 Task: Create in the project TrendForge in Backlog an issue 'Login page not loading or unresponsive', assign it to team member softage.3@softage.net and change the status to IN PROGRESS.
Action: Mouse moved to (60, 52)
Screenshot: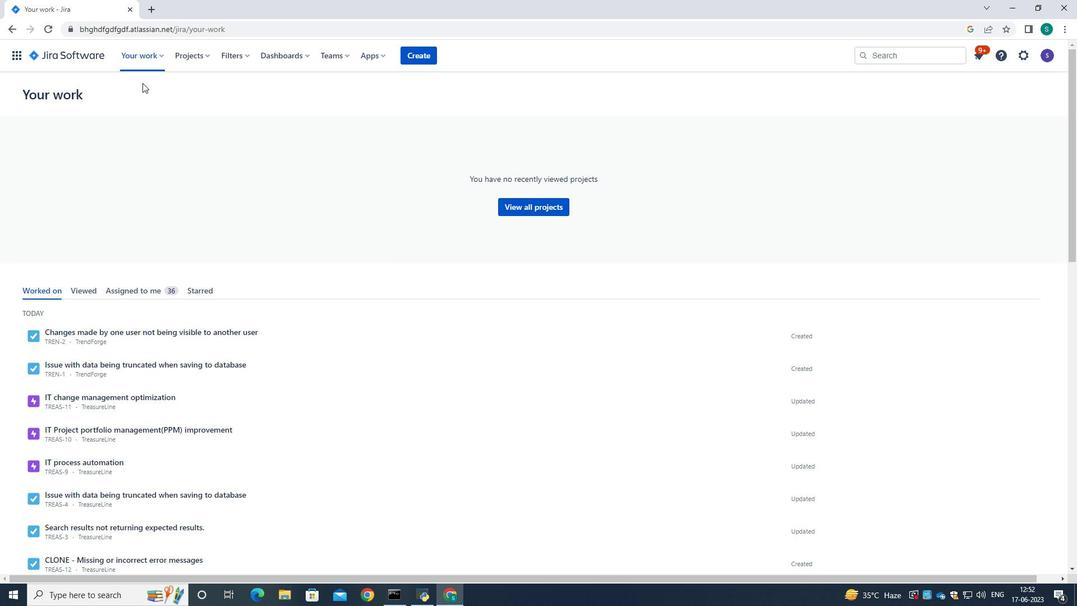 
Action: Mouse pressed left at (60, 52)
Screenshot: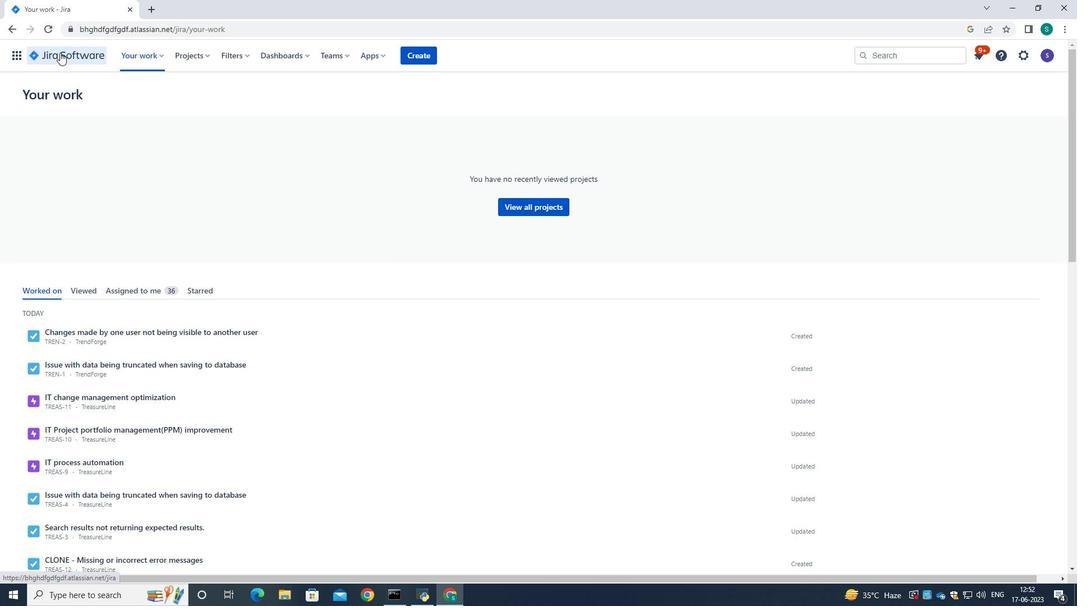 
Action: Mouse moved to (199, 56)
Screenshot: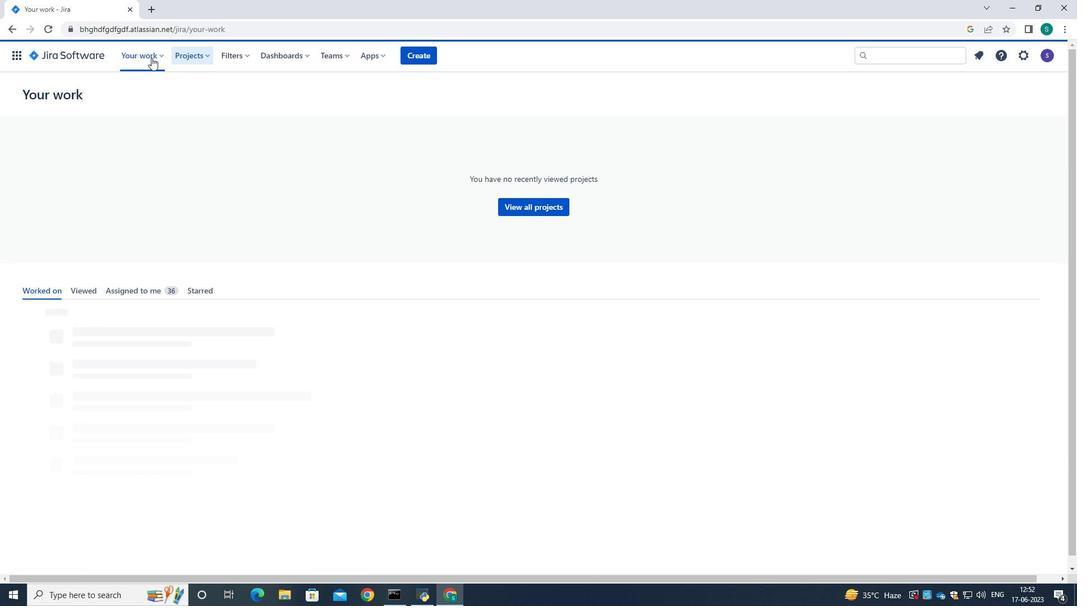 
Action: Mouse pressed left at (199, 56)
Screenshot: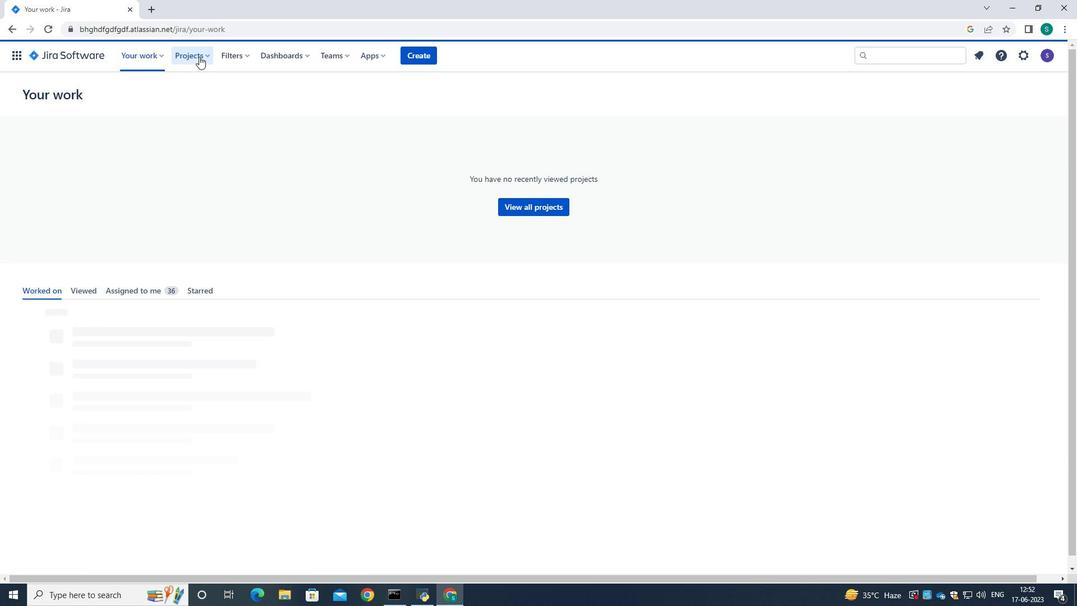
Action: Mouse moved to (206, 57)
Screenshot: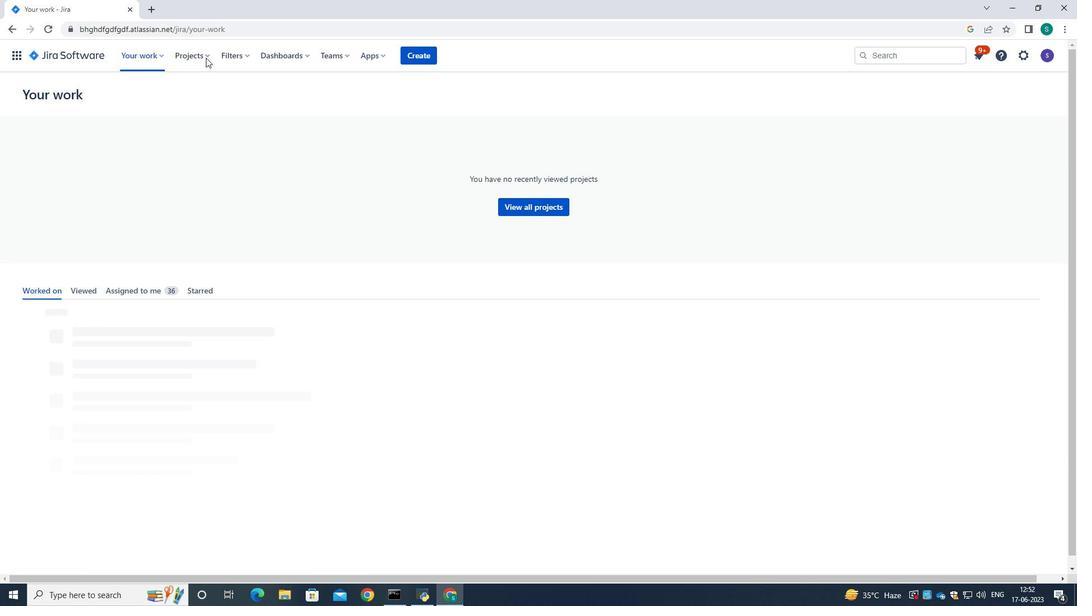 
Action: Mouse pressed left at (206, 57)
Screenshot: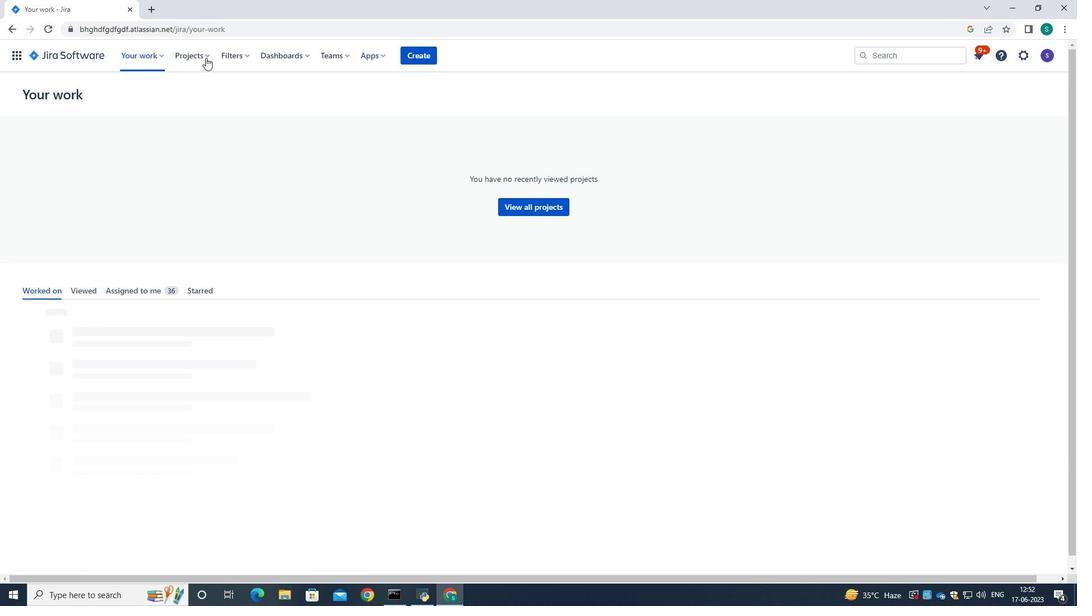 
Action: Mouse pressed left at (206, 57)
Screenshot: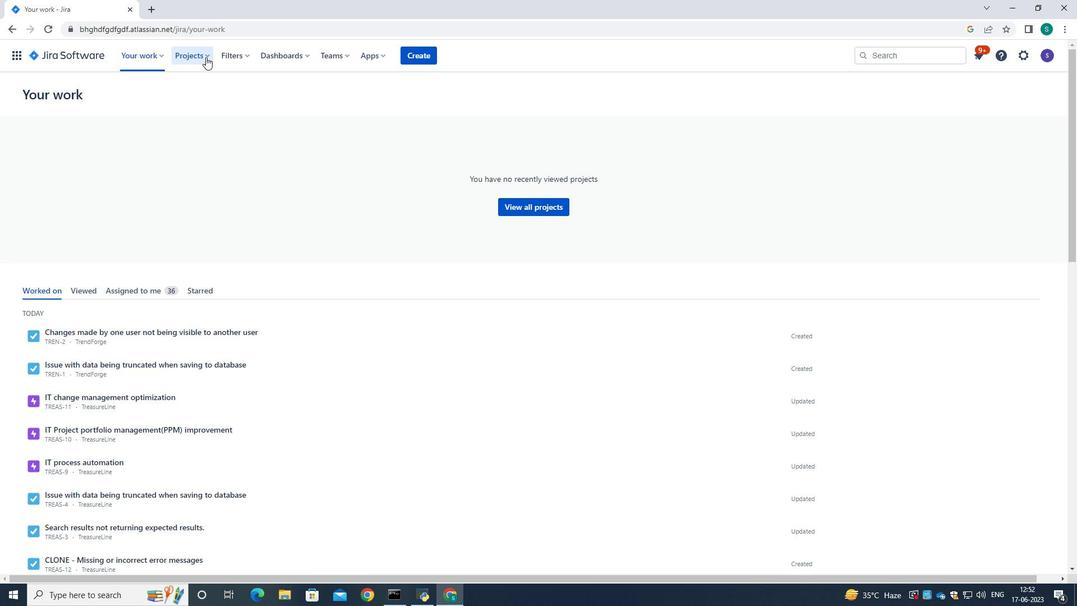 
Action: Mouse moved to (246, 107)
Screenshot: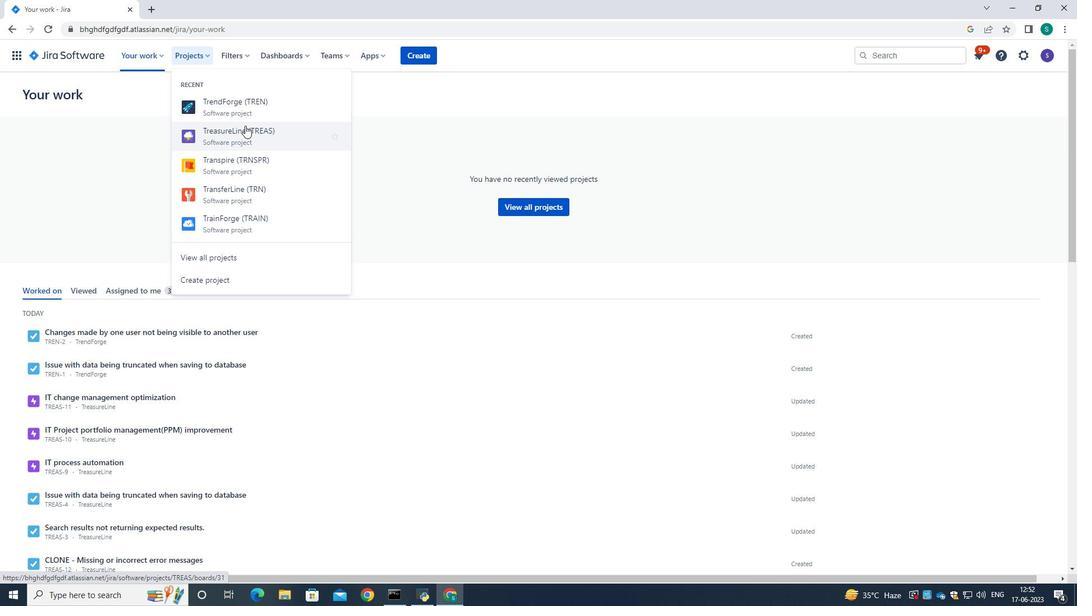 
Action: Mouse pressed left at (246, 107)
Screenshot: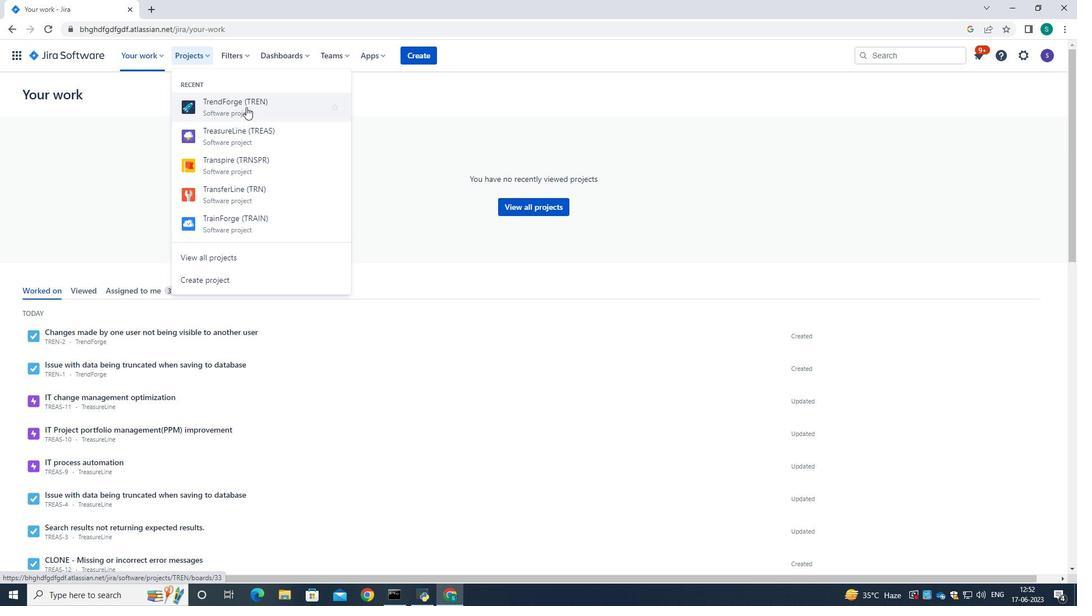 
Action: Mouse moved to (74, 173)
Screenshot: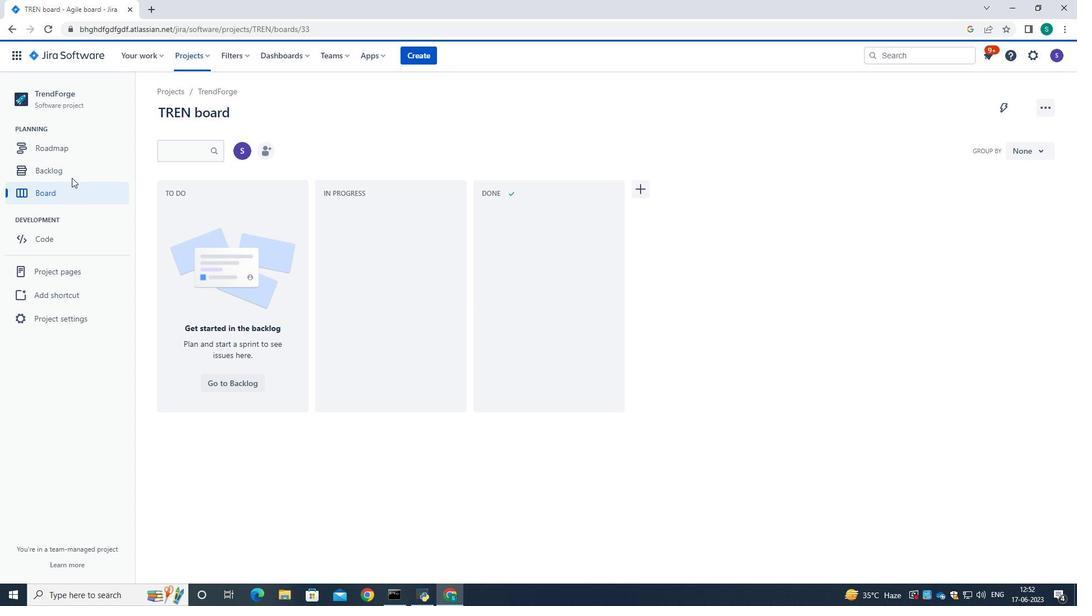 
Action: Mouse pressed left at (74, 173)
Screenshot: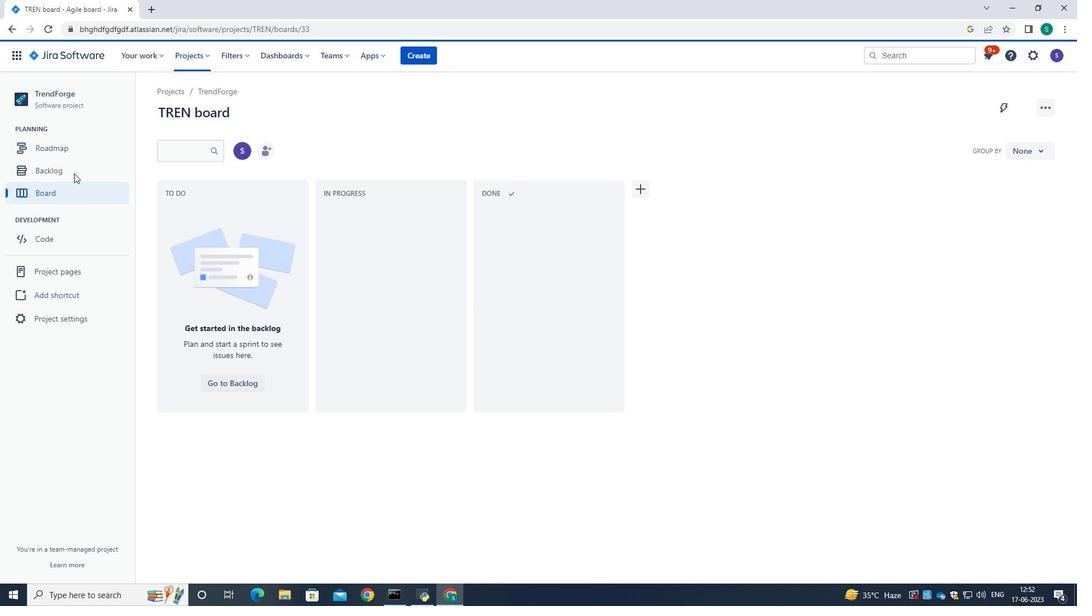 
Action: Mouse moved to (56, 172)
Screenshot: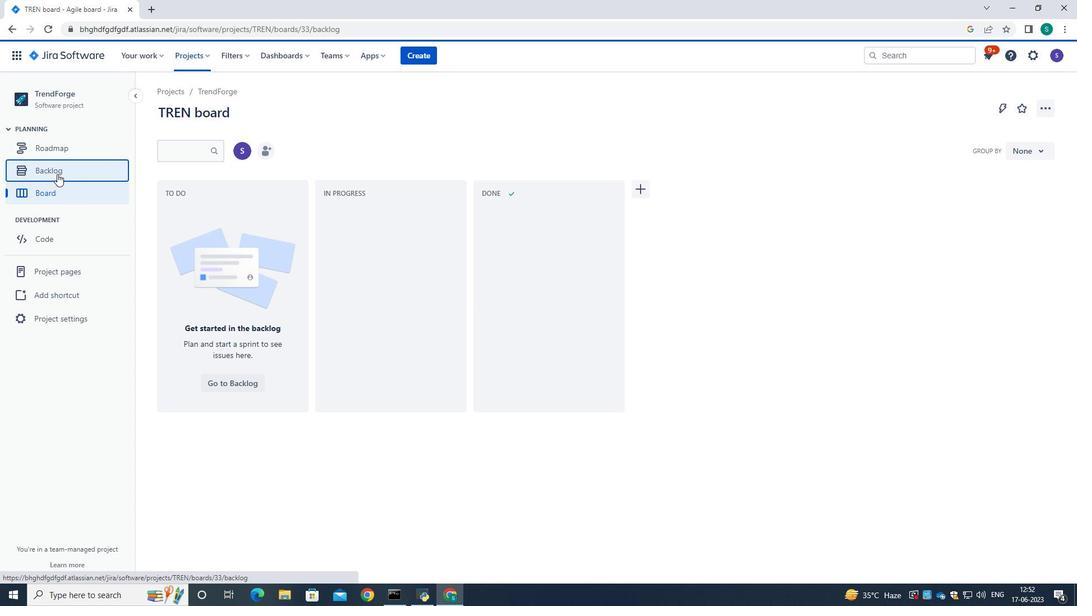 
Action: Mouse pressed left at (56, 172)
Screenshot: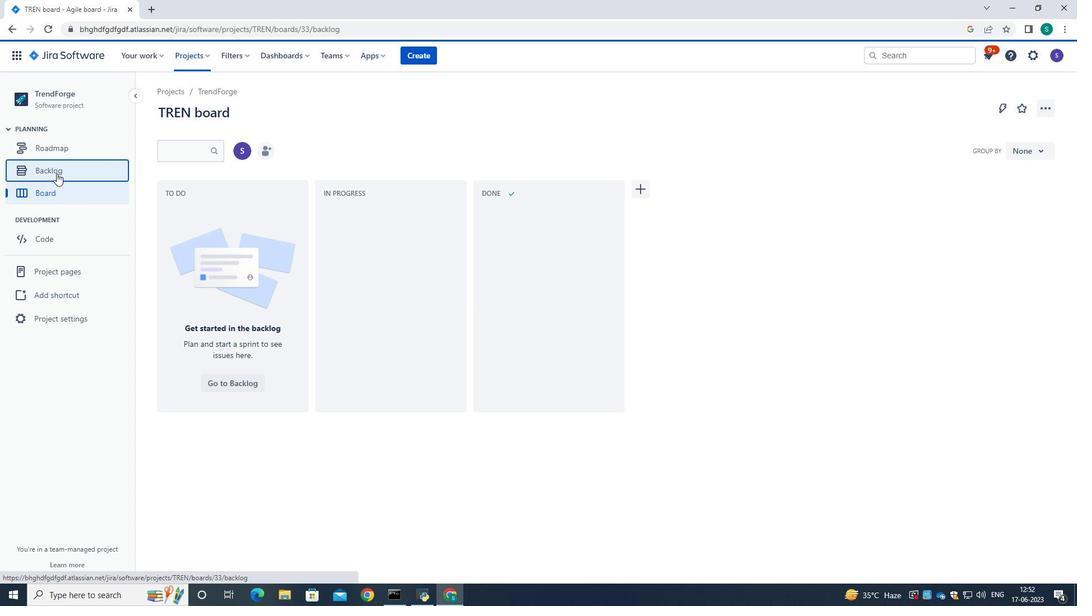 
Action: Mouse moved to (359, 248)
Screenshot: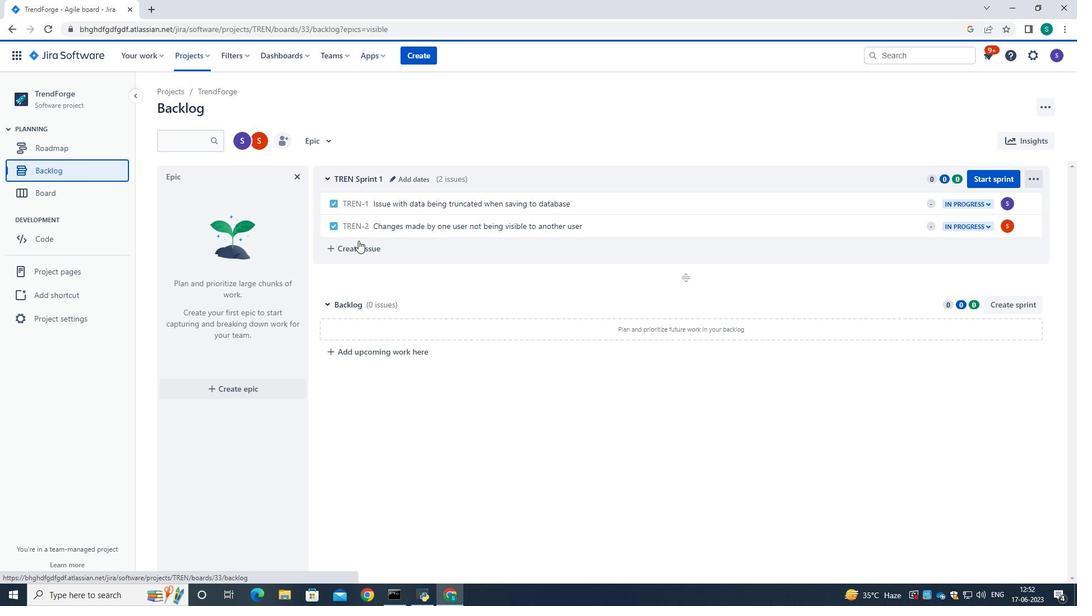
Action: Mouse pressed left at (359, 248)
Screenshot: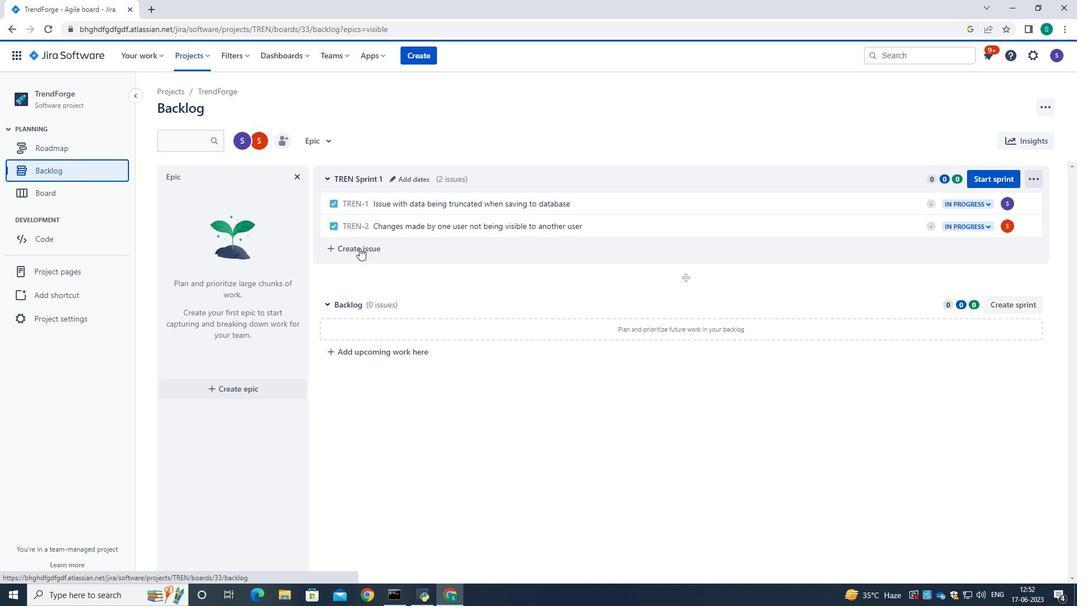 
Action: Mouse moved to (387, 247)
Screenshot: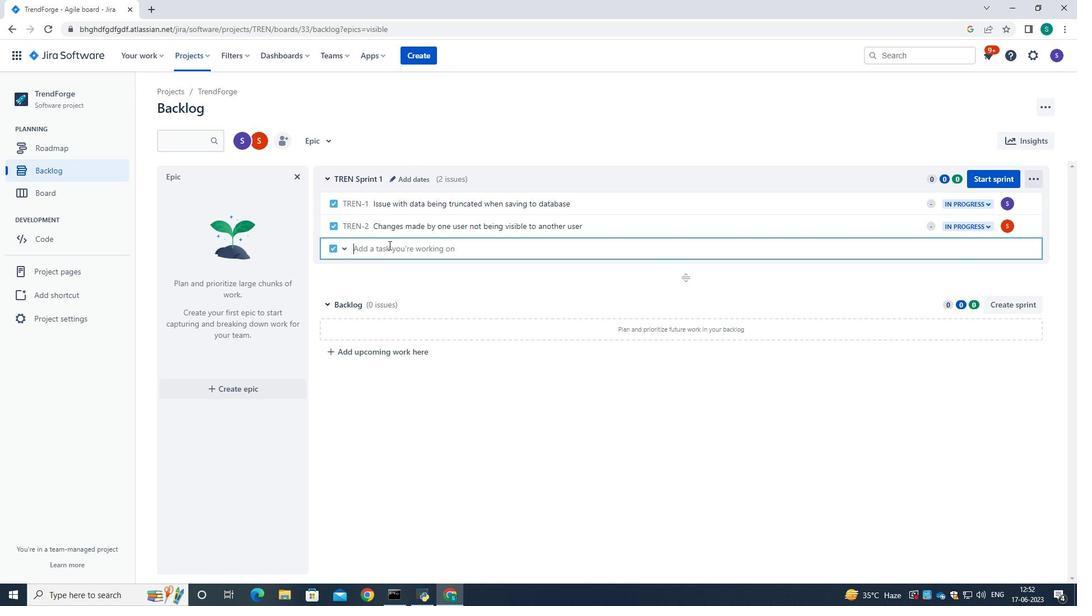 
Action: Mouse pressed left at (387, 247)
Screenshot: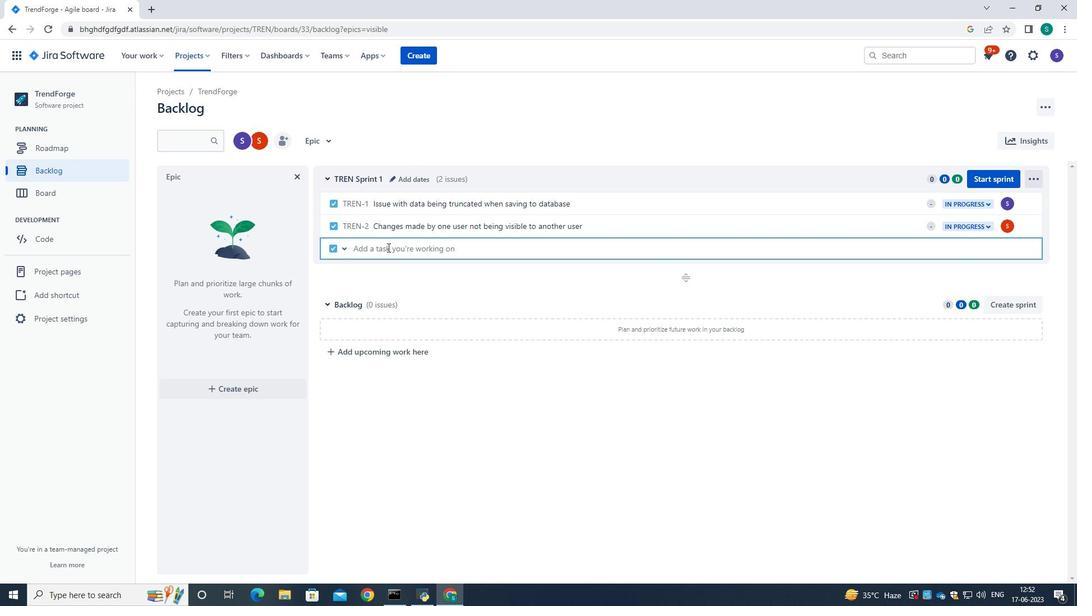 
Action: Key pressed <Key.caps_lock>L<Key.caps_lock>ogin<Key.space>page<Key.space>not<Key.space>loding<Key.space><Key.backspace><Key.backspace><Key.backspace><Key.backspace><Key.backspace>ading<Key.space>or<Key.space>unresponsive
Screenshot: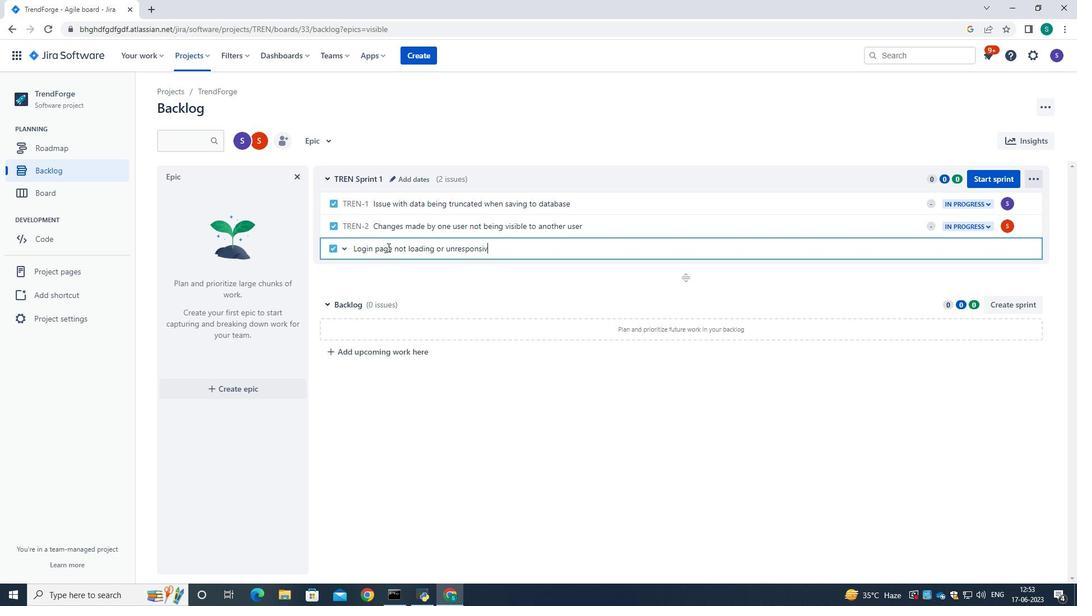 
Action: Mouse moved to (690, 259)
Screenshot: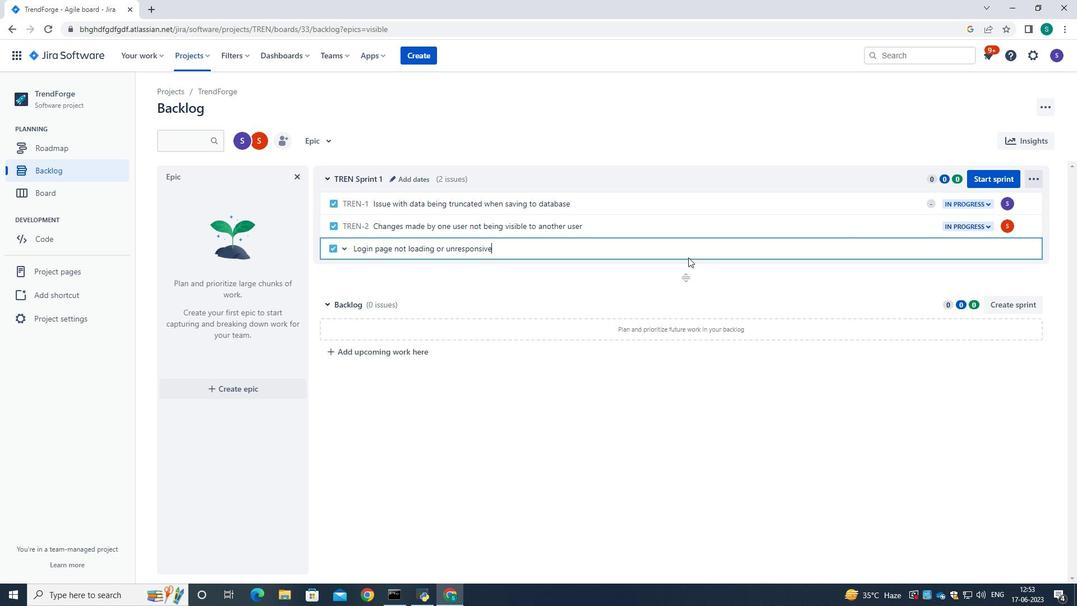 
Action: Key pressed <Key.enter>
Screenshot: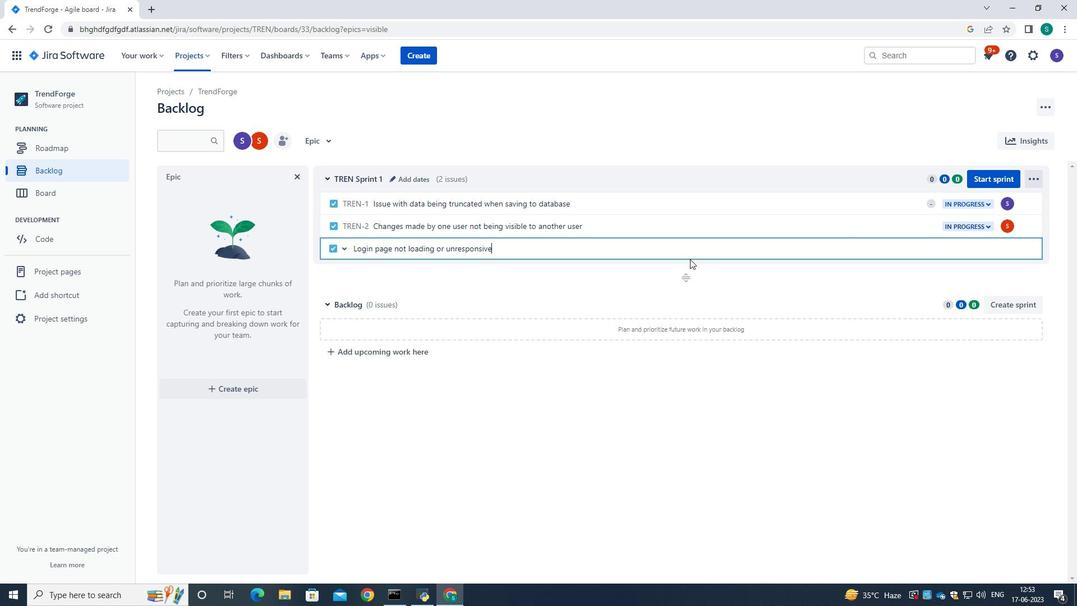 
Action: Mouse moved to (1008, 249)
Screenshot: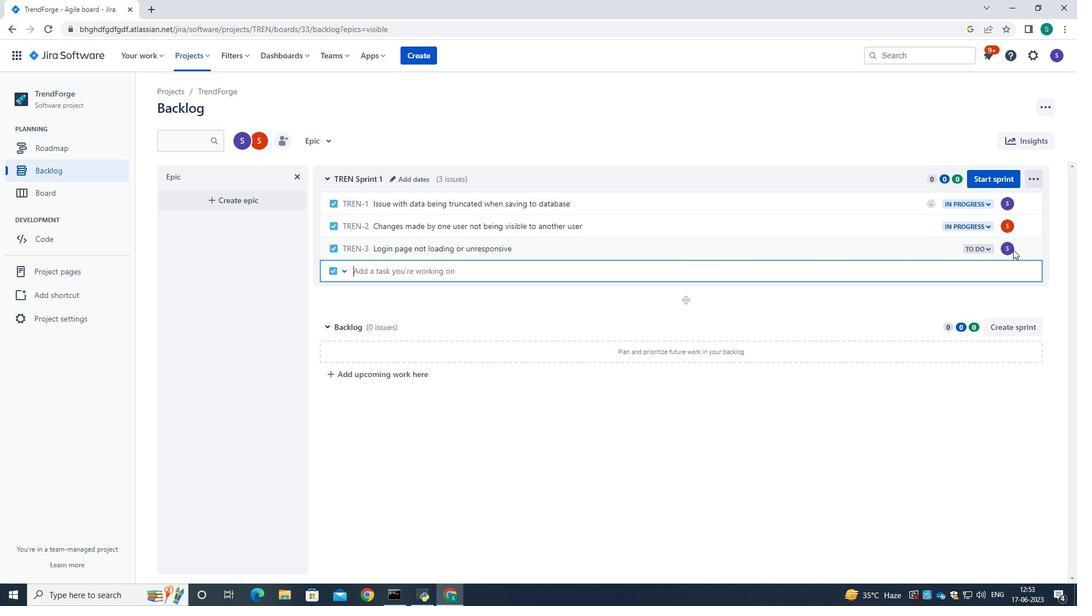 
Action: Mouse pressed left at (1008, 249)
Screenshot: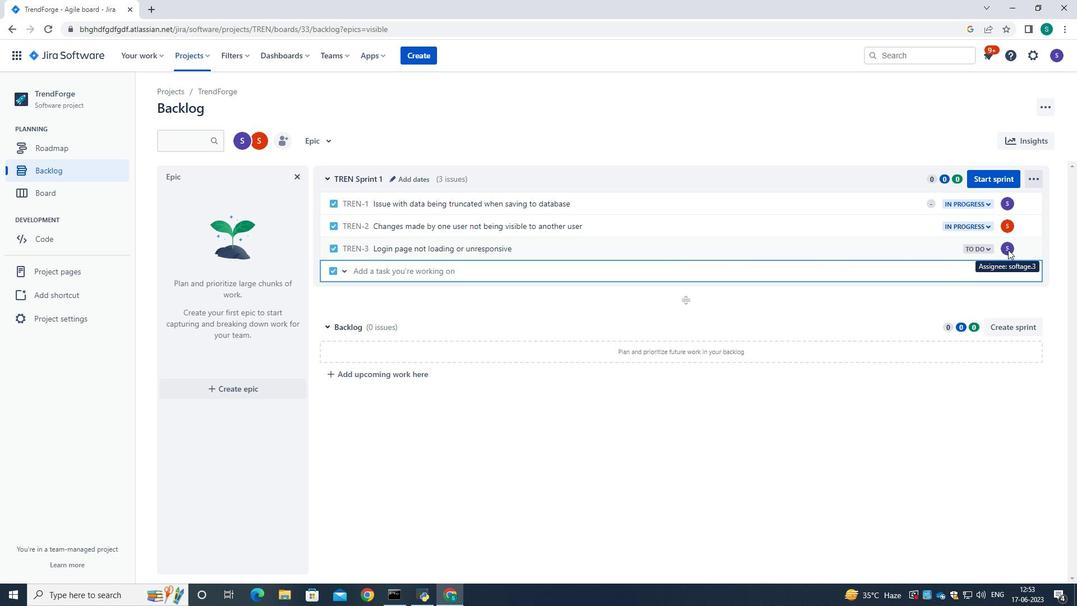 
Action: Mouse moved to (1007, 247)
Screenshot: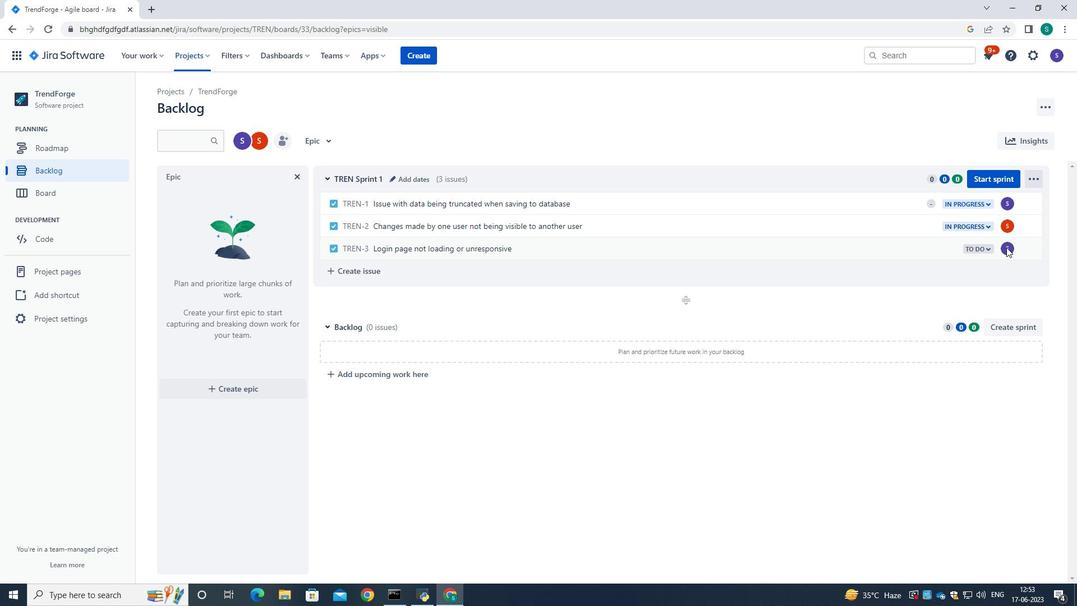 
Action: Mouse pressed left at (1007, 247)
Screenshot: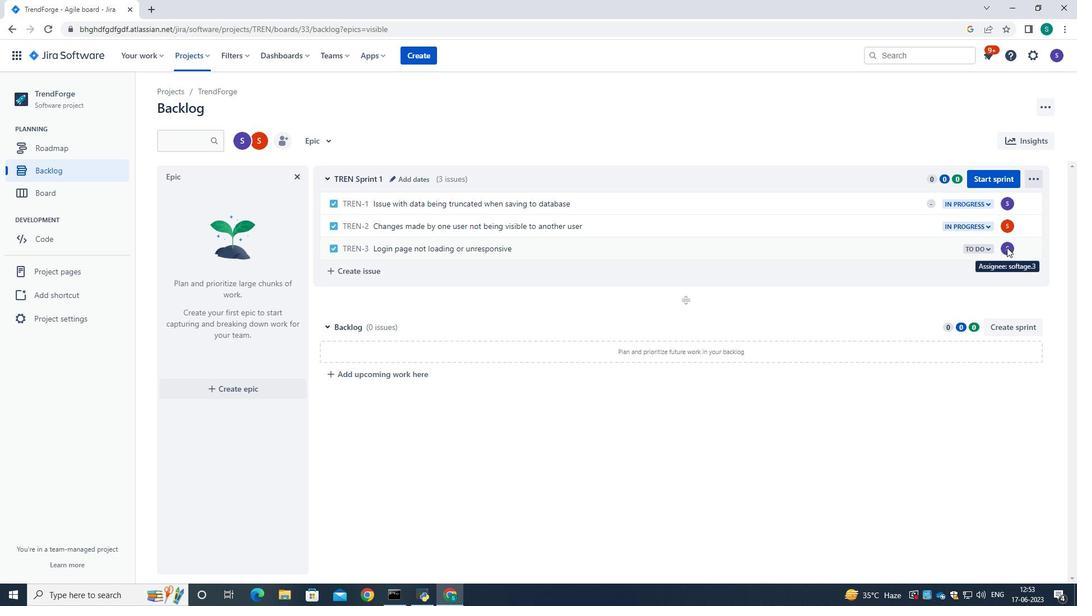
Action: Mouse moved to (1013, 250)
Screenshot: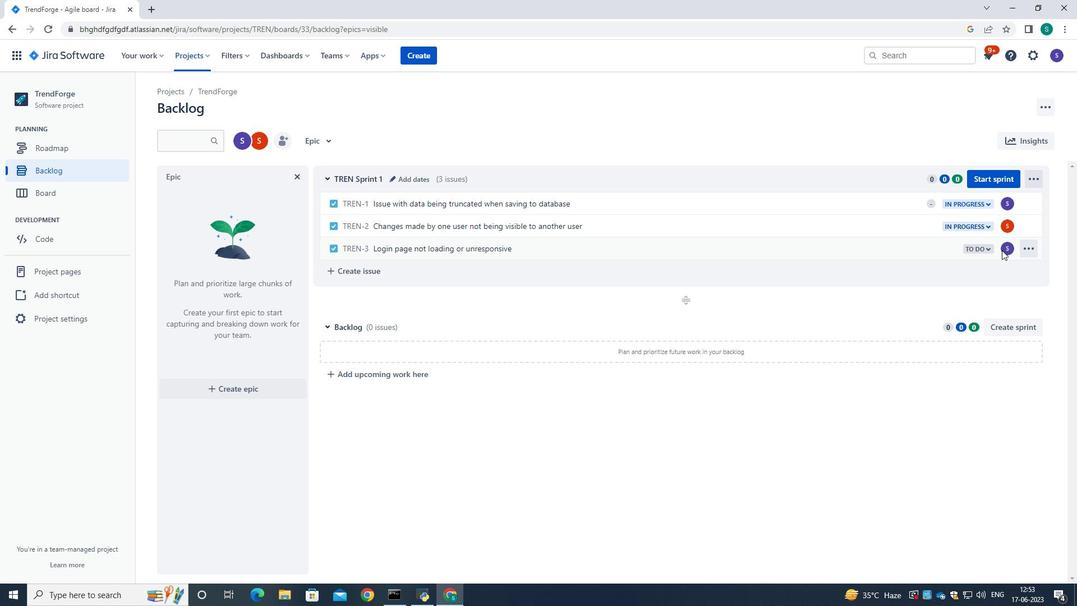 
Action: Mouse pressed left at (1013, 250)
Screenshot: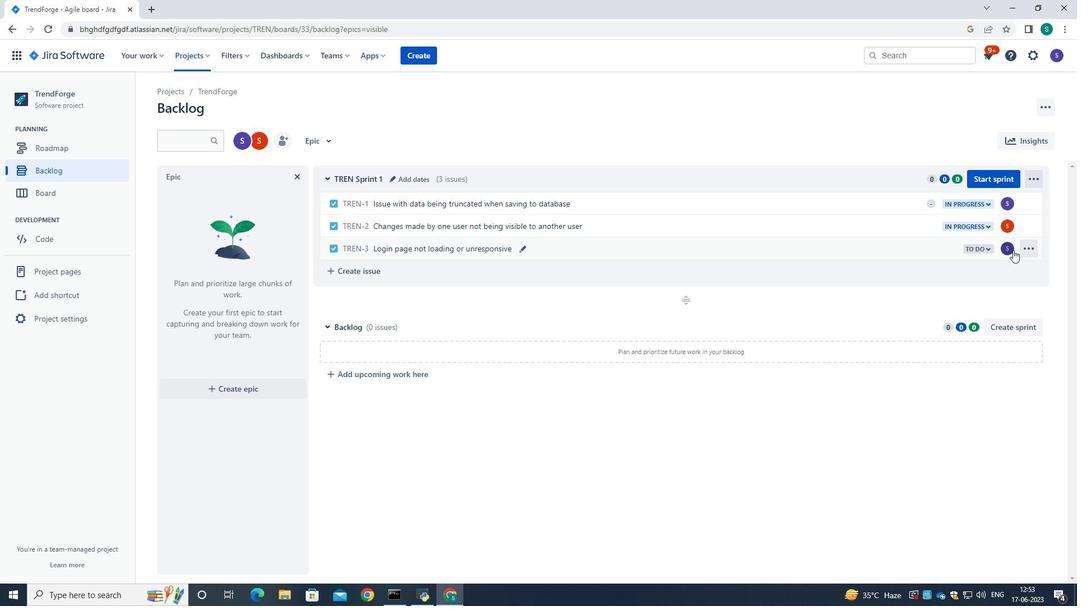
Action: Mouse moved to (959, 271)
Screenshot: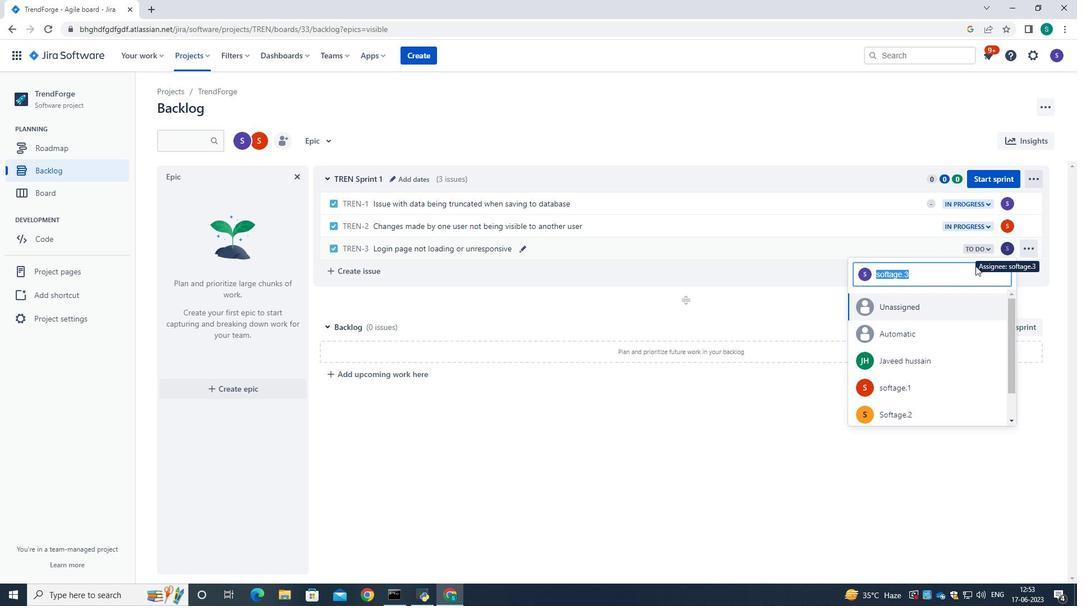 
Action: Key pressed softage.3<Key.shift>@softage.net
Screenshot: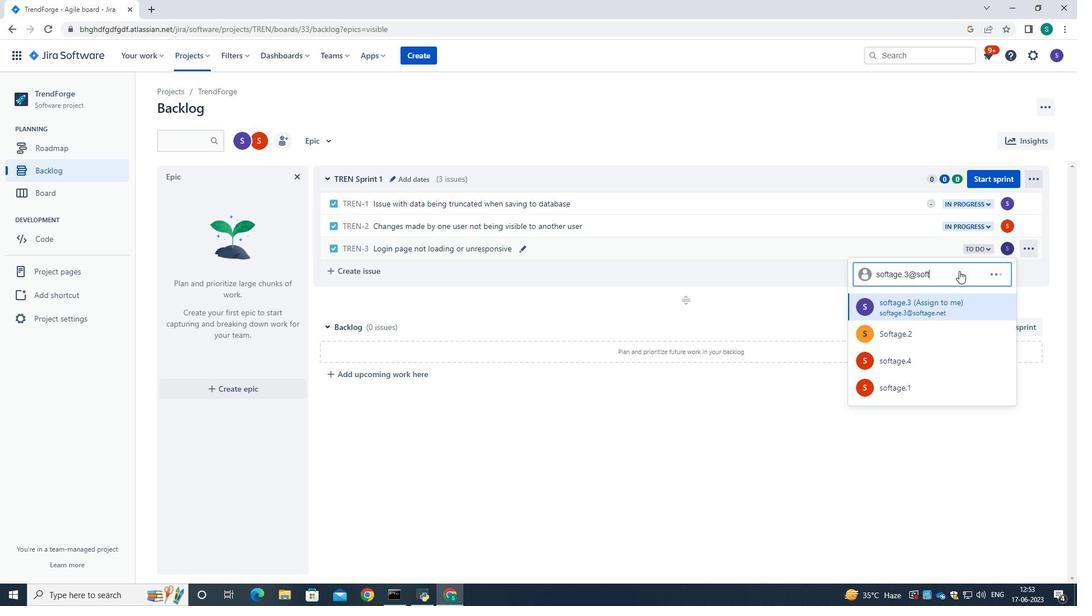 
Action: Mouse moved to (950, 270)
Screenshot: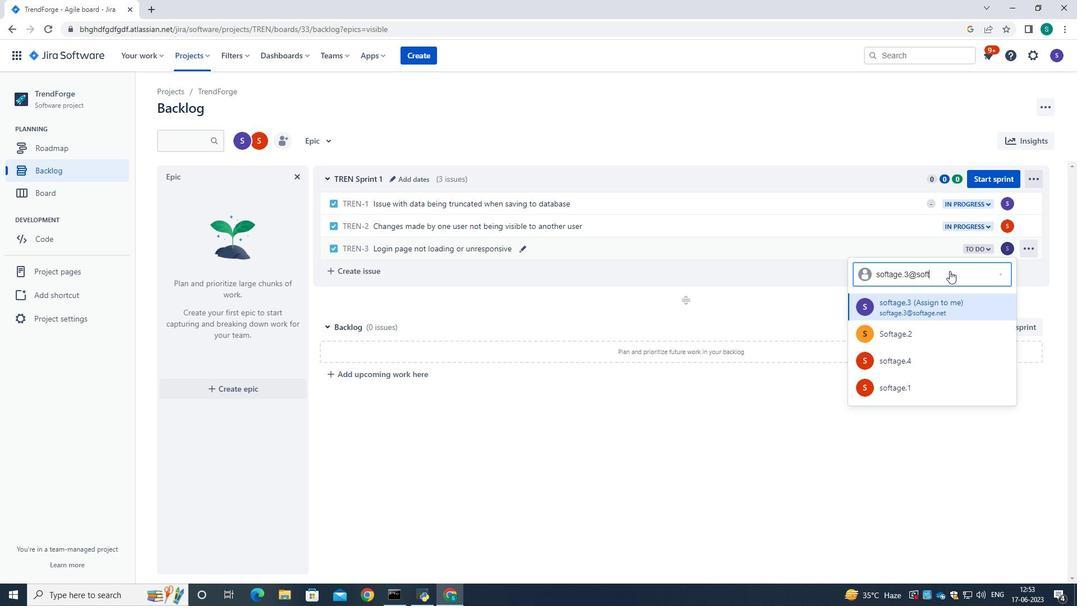 
Action: Mouse pressed left at (950, 270)
Screenshot: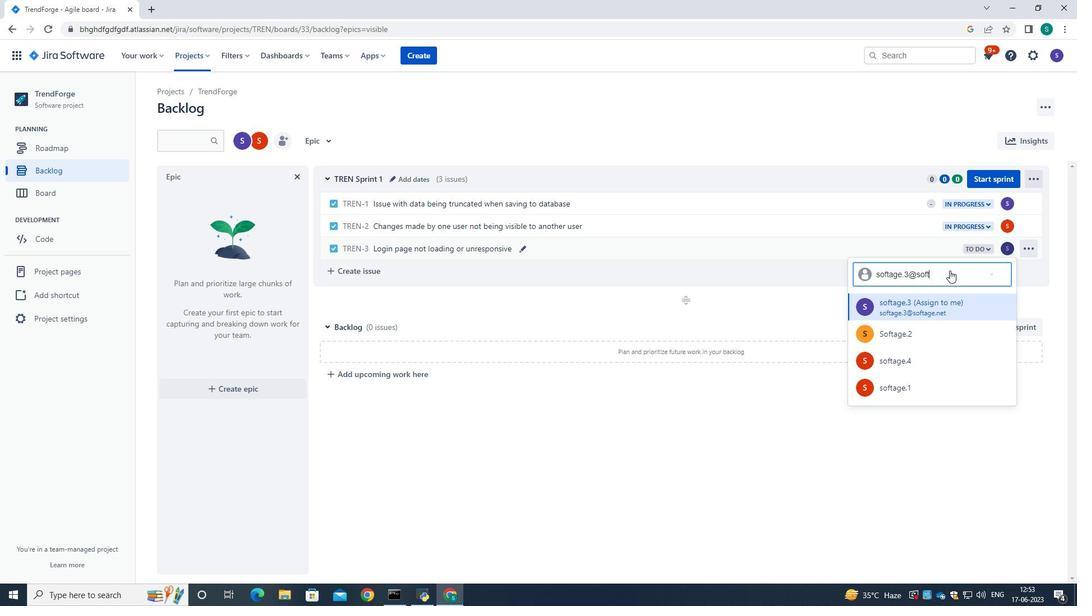 
Action: Key pressed a
Screenshot: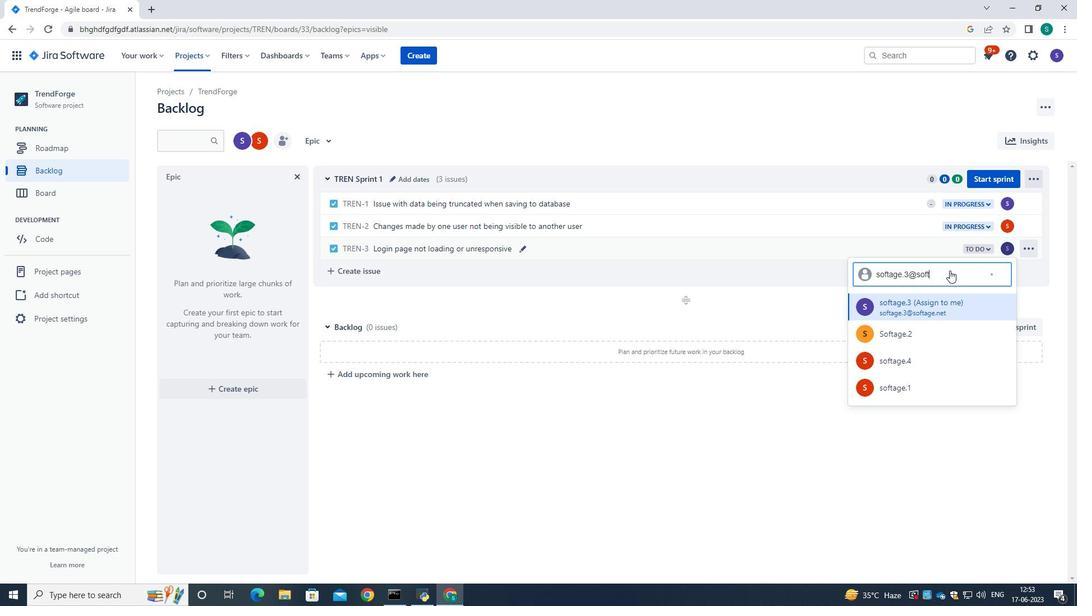 
Action: Mouse moved to (830, 304)
Screenshot: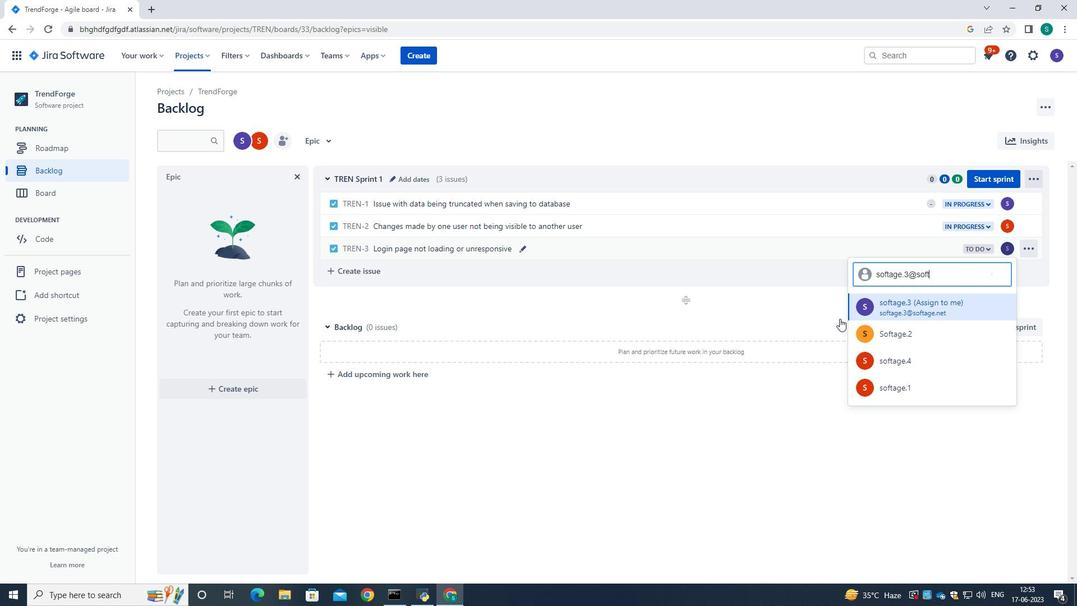 
Action: Mouse pressed left at (830, 304)
Screenshot: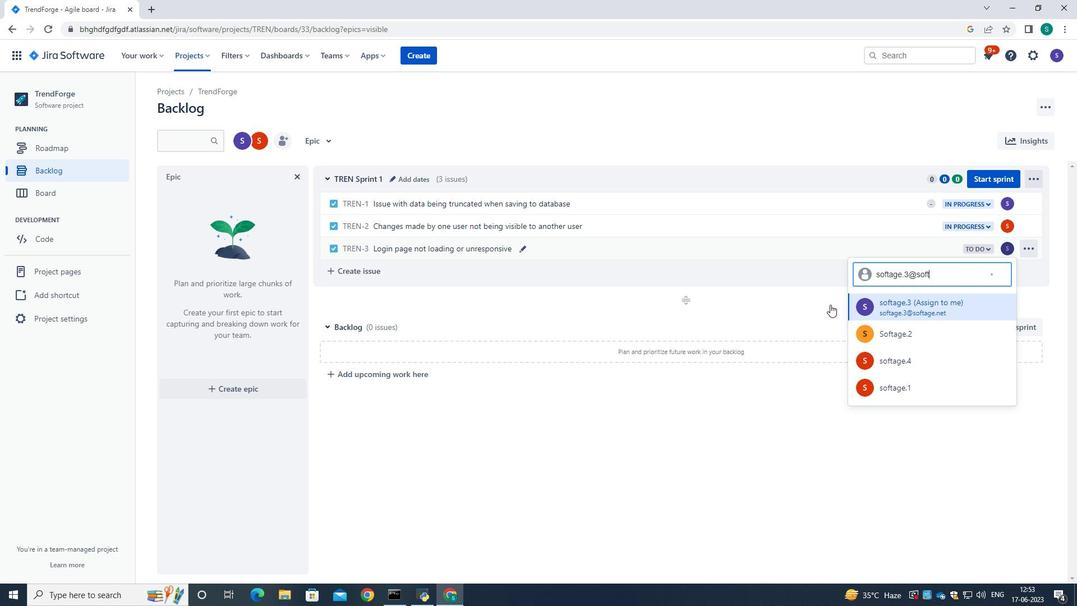 
Action: Mouse moved to (1004, 249)
Screenshot: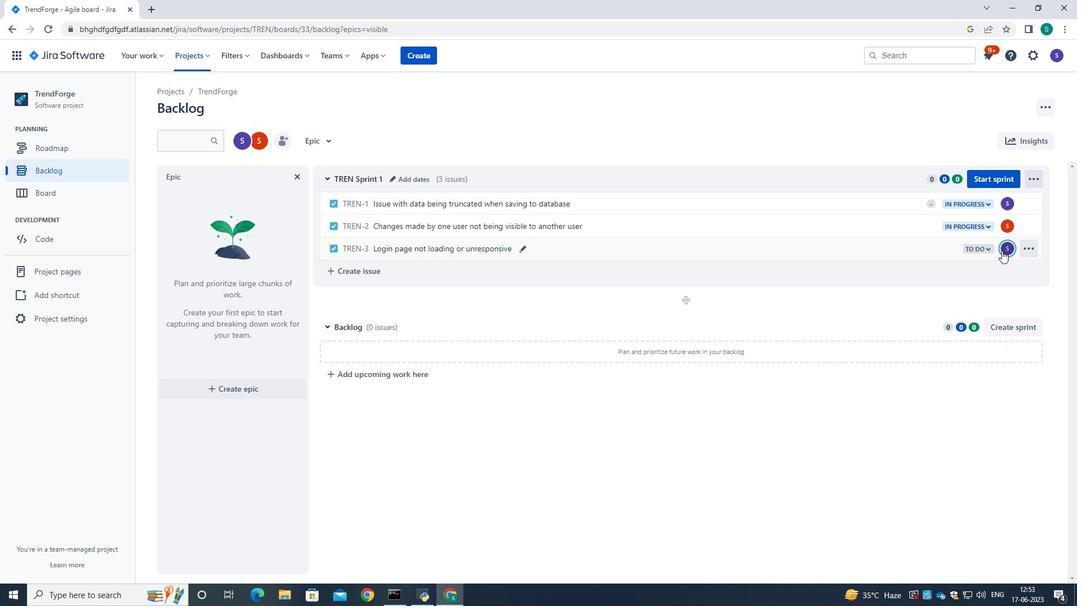 
Action: Mouse pressed left at (1004, 249)
Screenshot: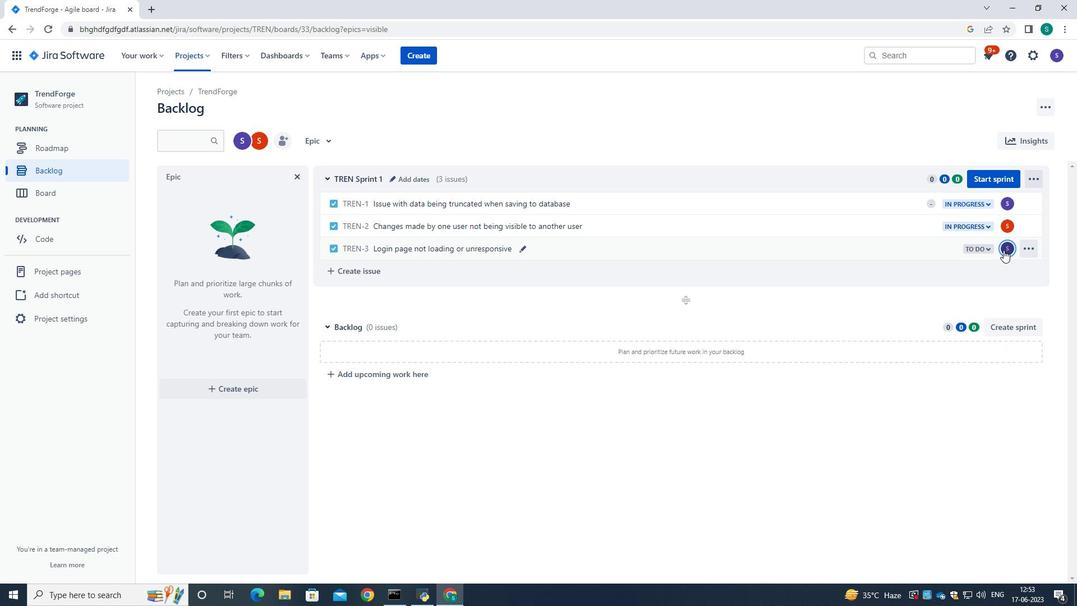 
Action: Mouse moved to (936, 271)
Screenshot: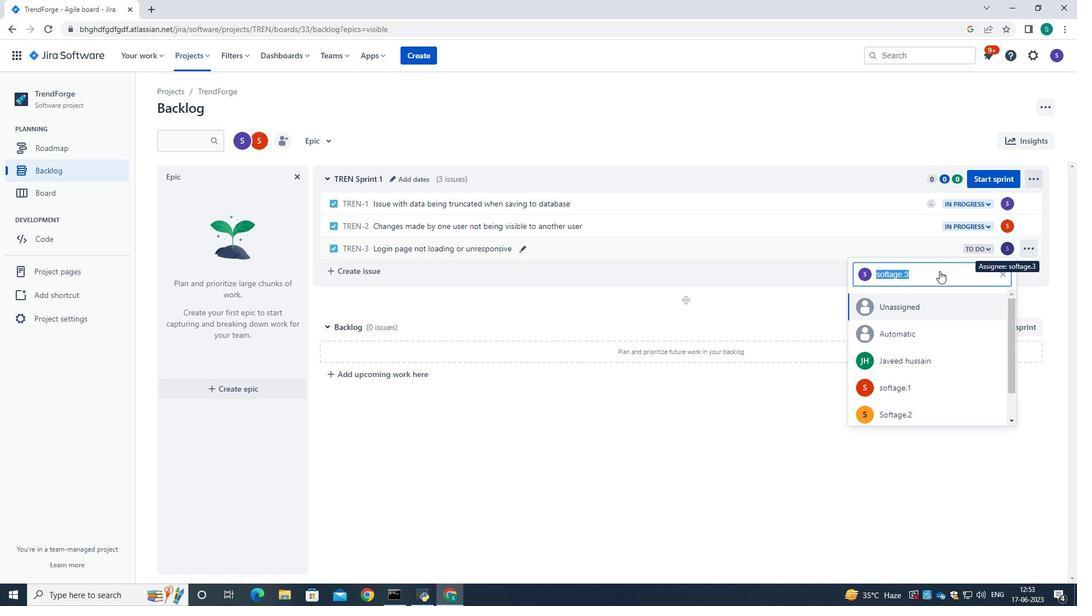 
Action: Mouse pressed left at (936, 271)
Screenshot: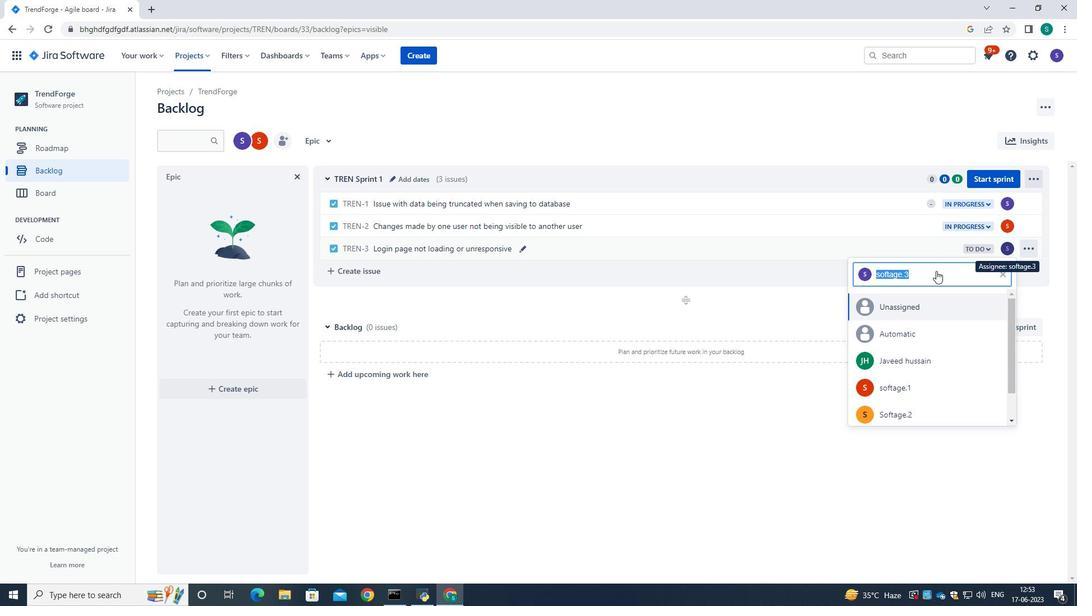 
Action: Mouse moved to (918, 272)
Screenshot: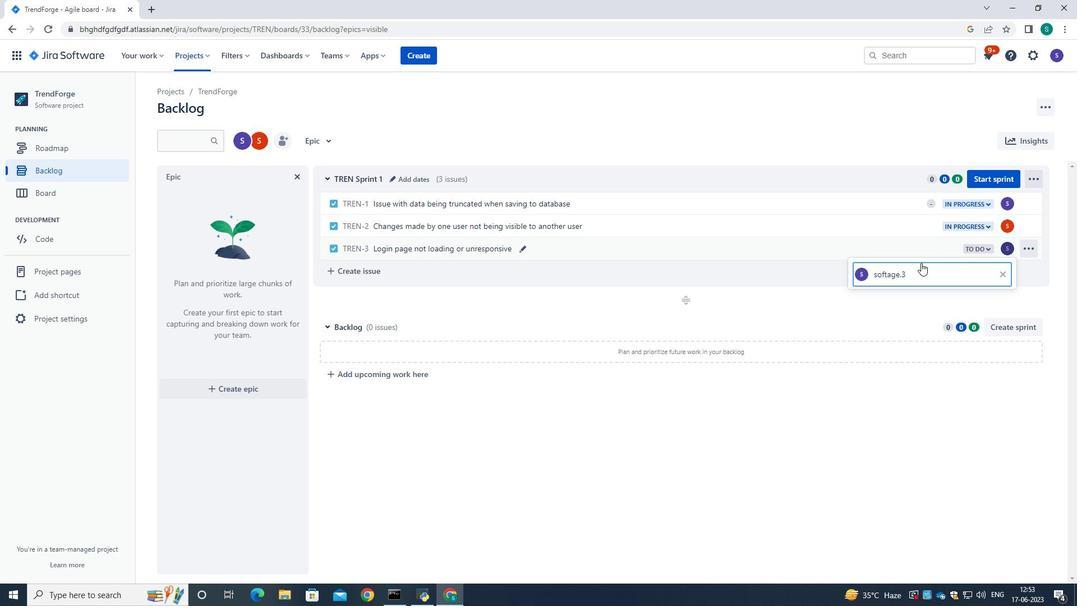 
Action: Mouse pressed left at (918, 272)
Screenshot: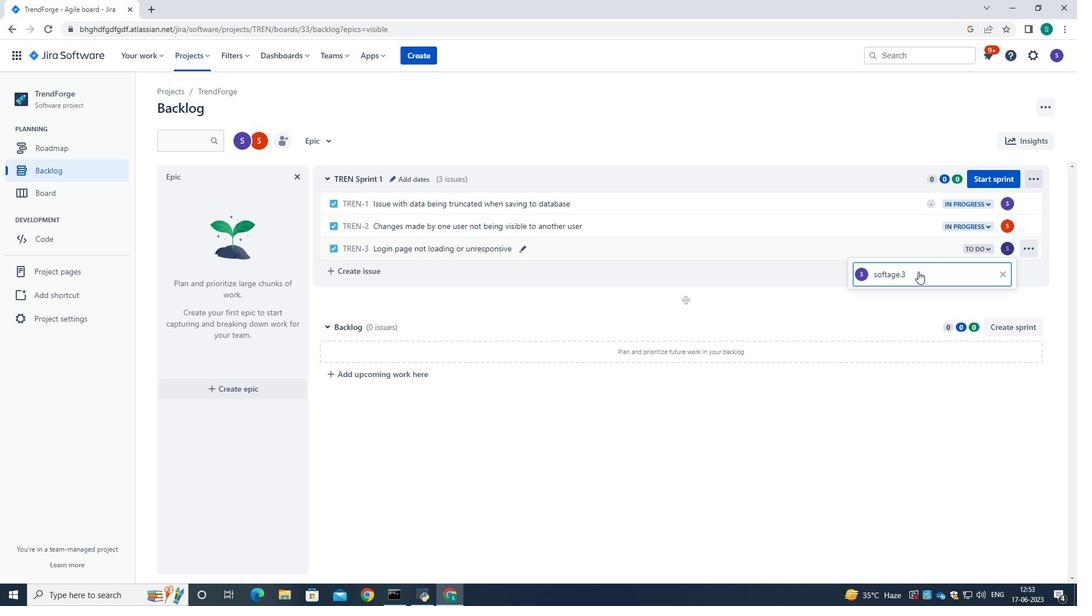 
Action: Key pressed softage.3<Key.shift>@softage.net
Screenshot: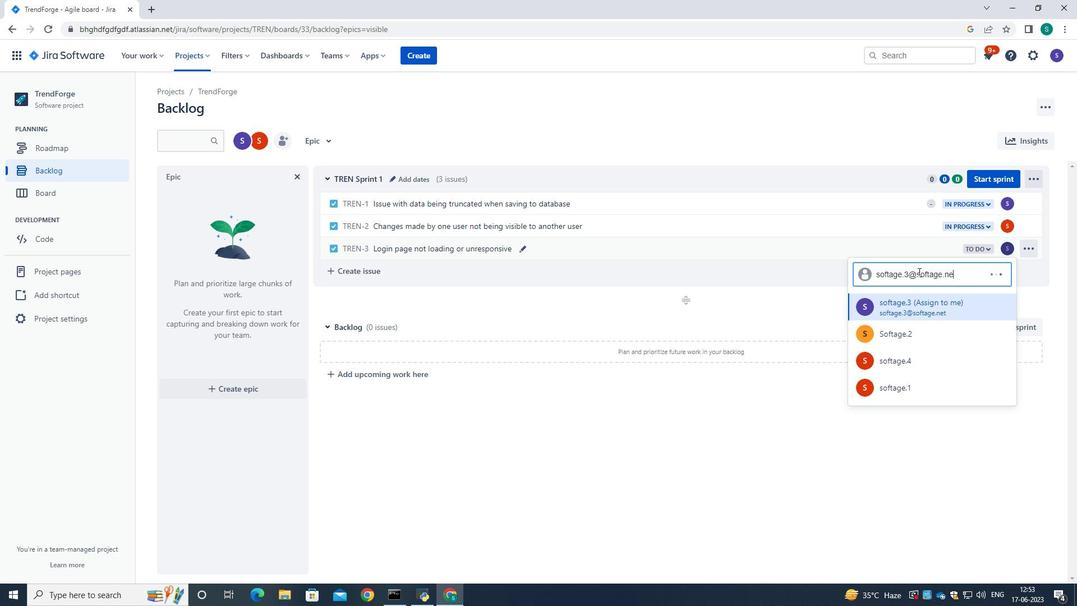 
Action: Mouse moved to (917, 310)
Screenshot: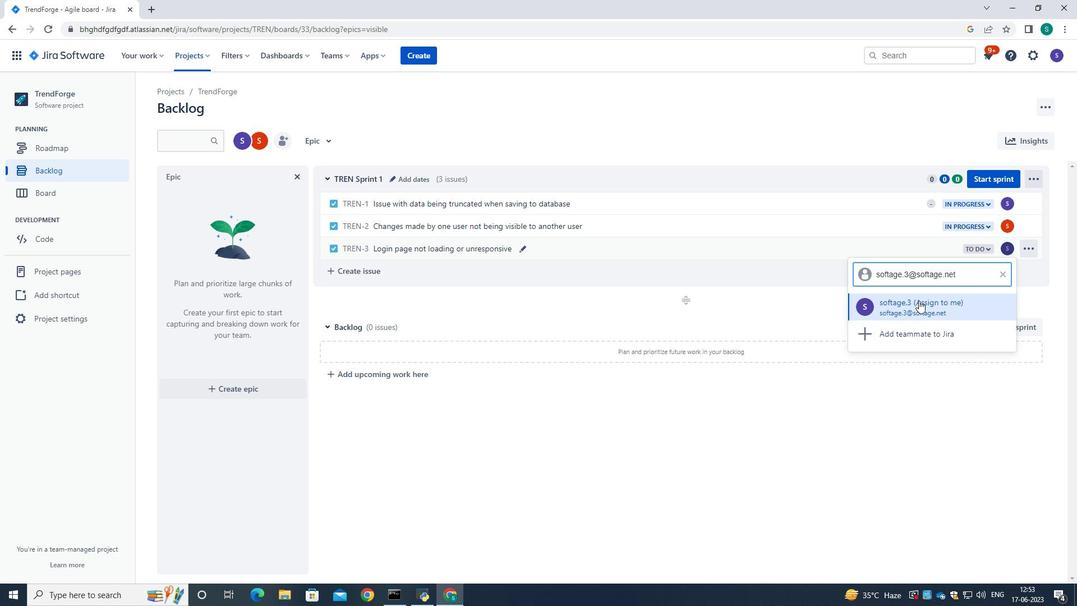 
Action: Mouse pressed left at (917, 310)
Screenshot: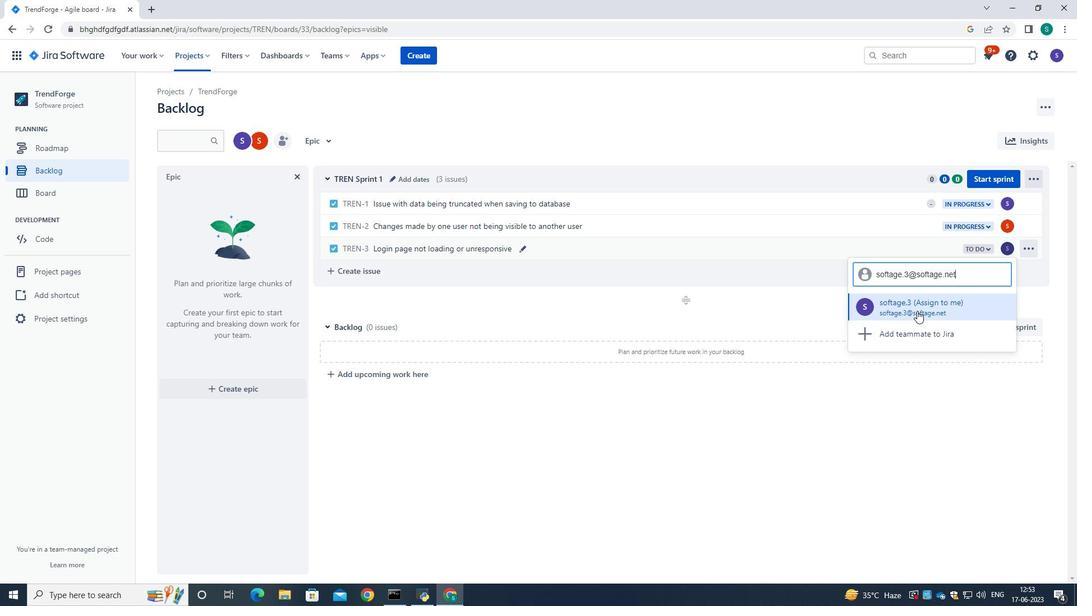 
Action: Mouse moved to (980, 248)
Screenshot: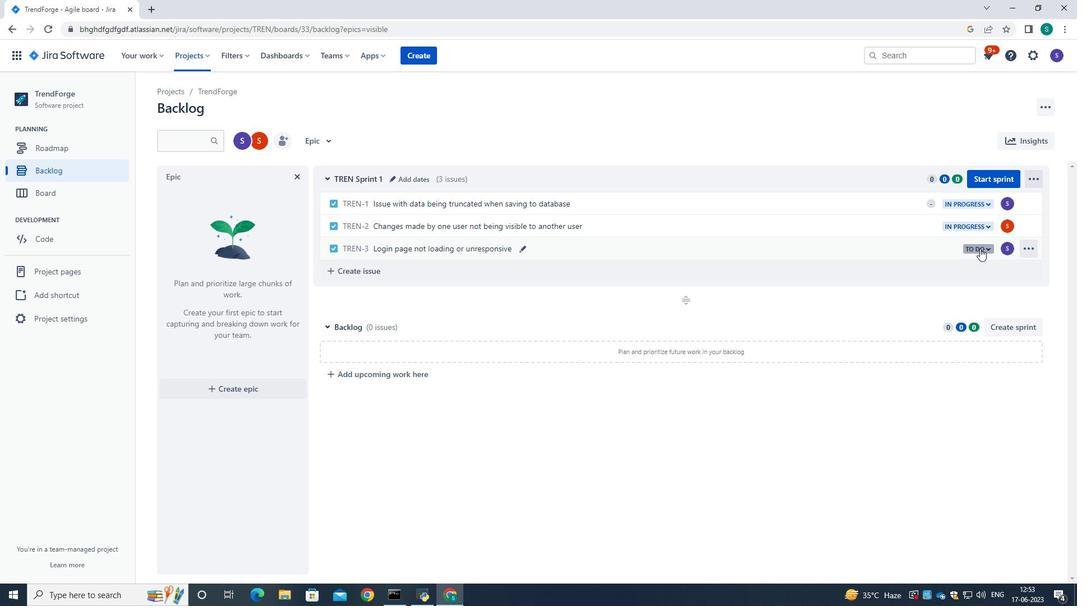 
Action: Mouse pressed left at (980, 248)
Screenshot: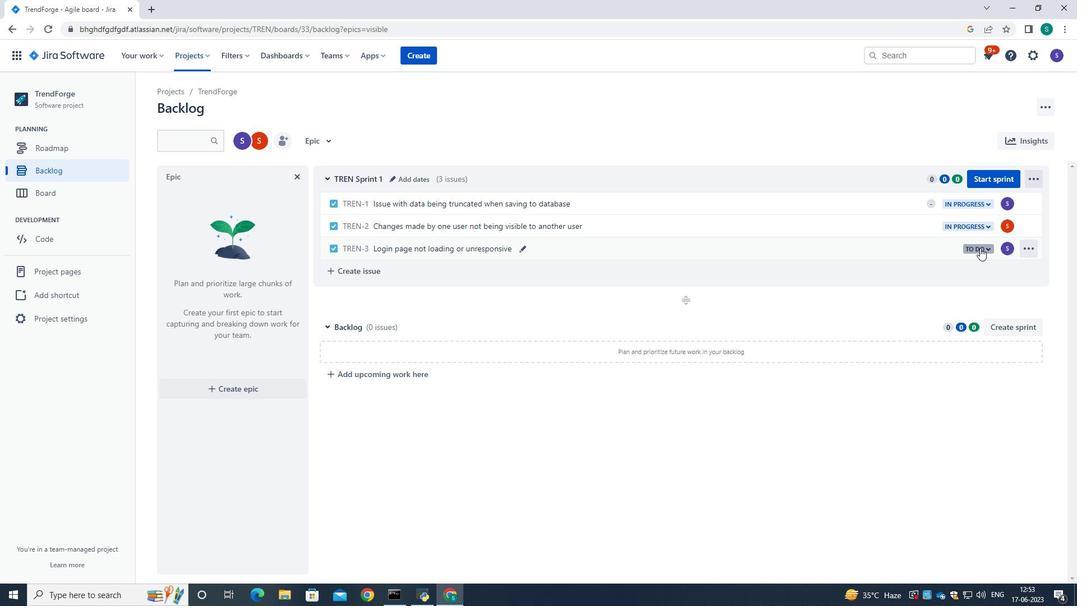 
Action: Mouse moved to (924, 273)
Screenshot: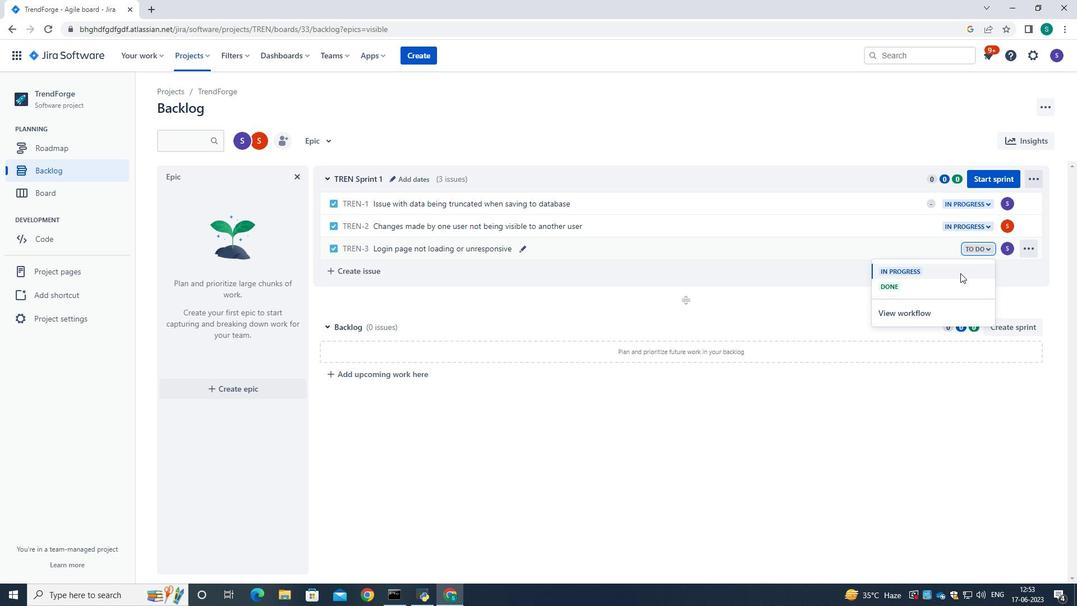 
Action: Mouse pressed left at (924, 273)
Screenshot: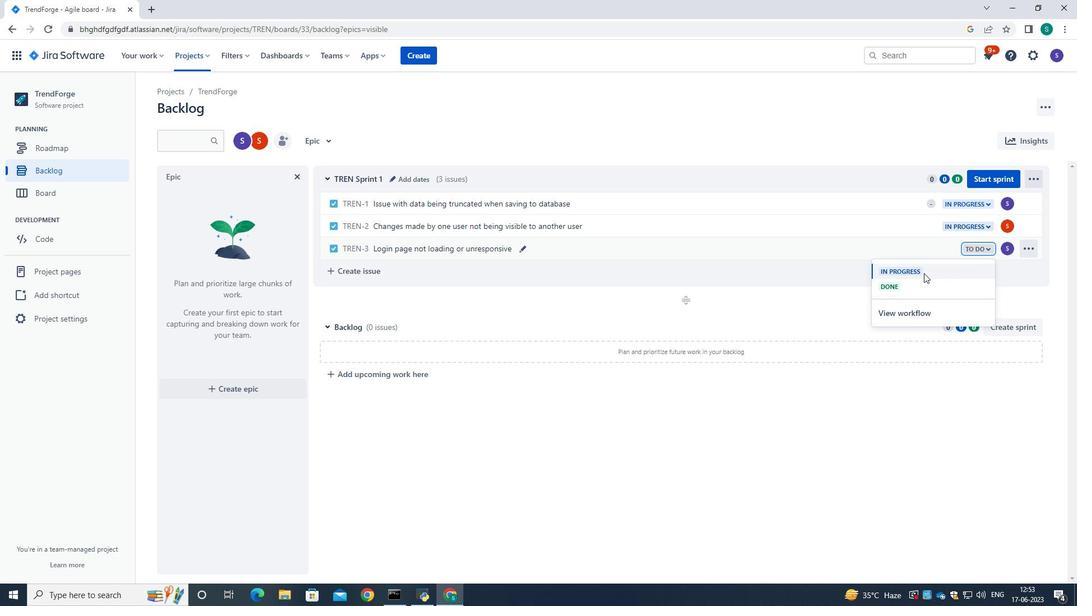 
Action: Mouse moved to (578, 158)
Screenshot: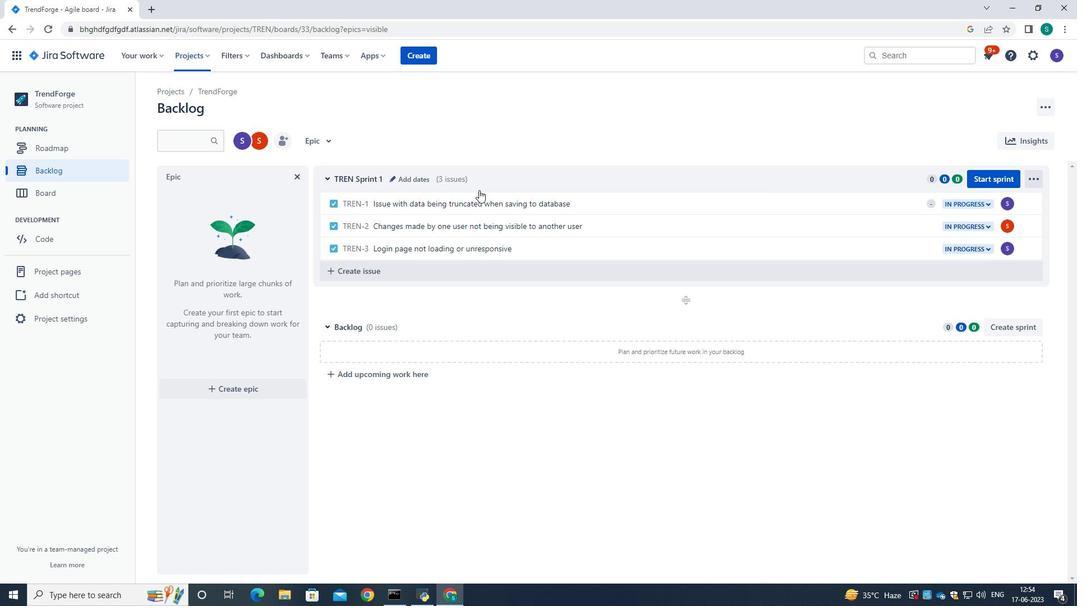 
